 Task: Check the sale-to-list ratio of community pool in the last 5 years.
Action: Mouse moved to (1063, 243)
Screenshot: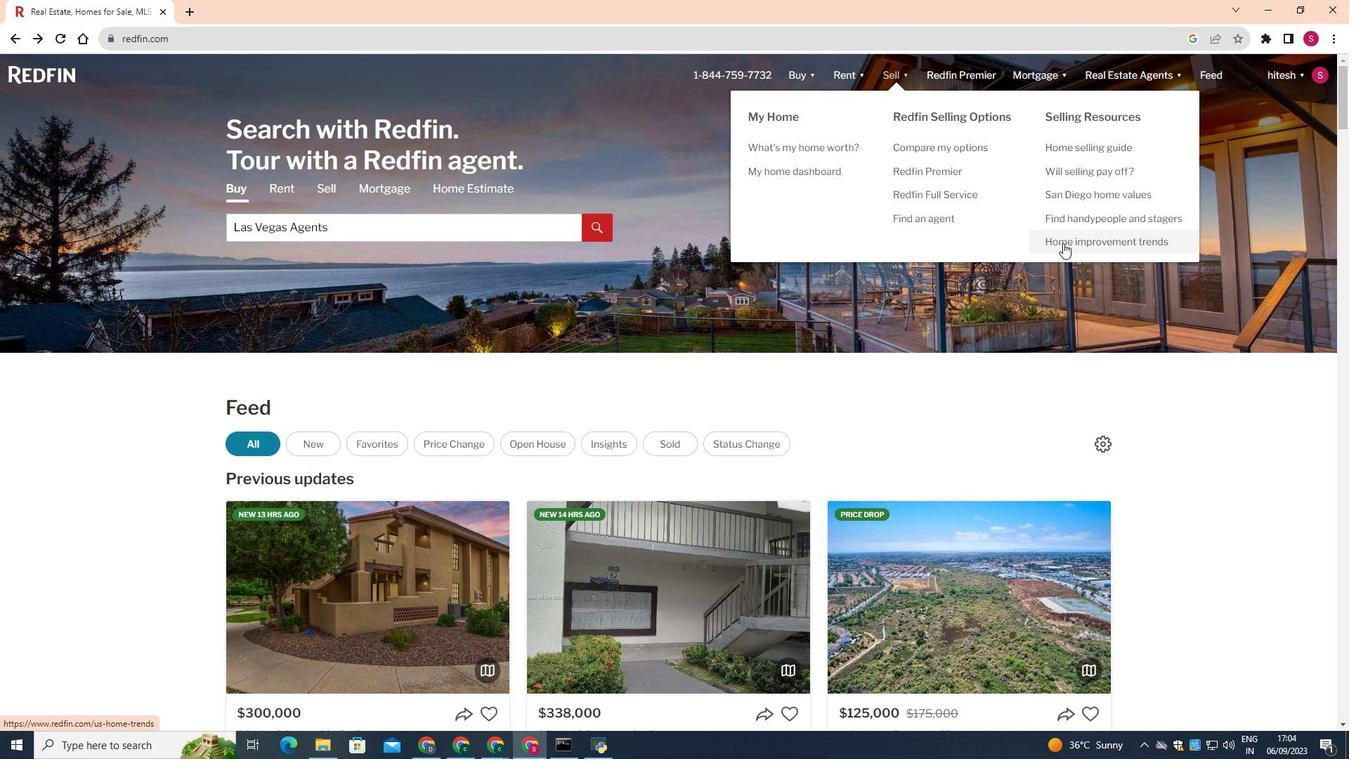 
Action: Mouse pressed left at (1063, 243)
Screenshot: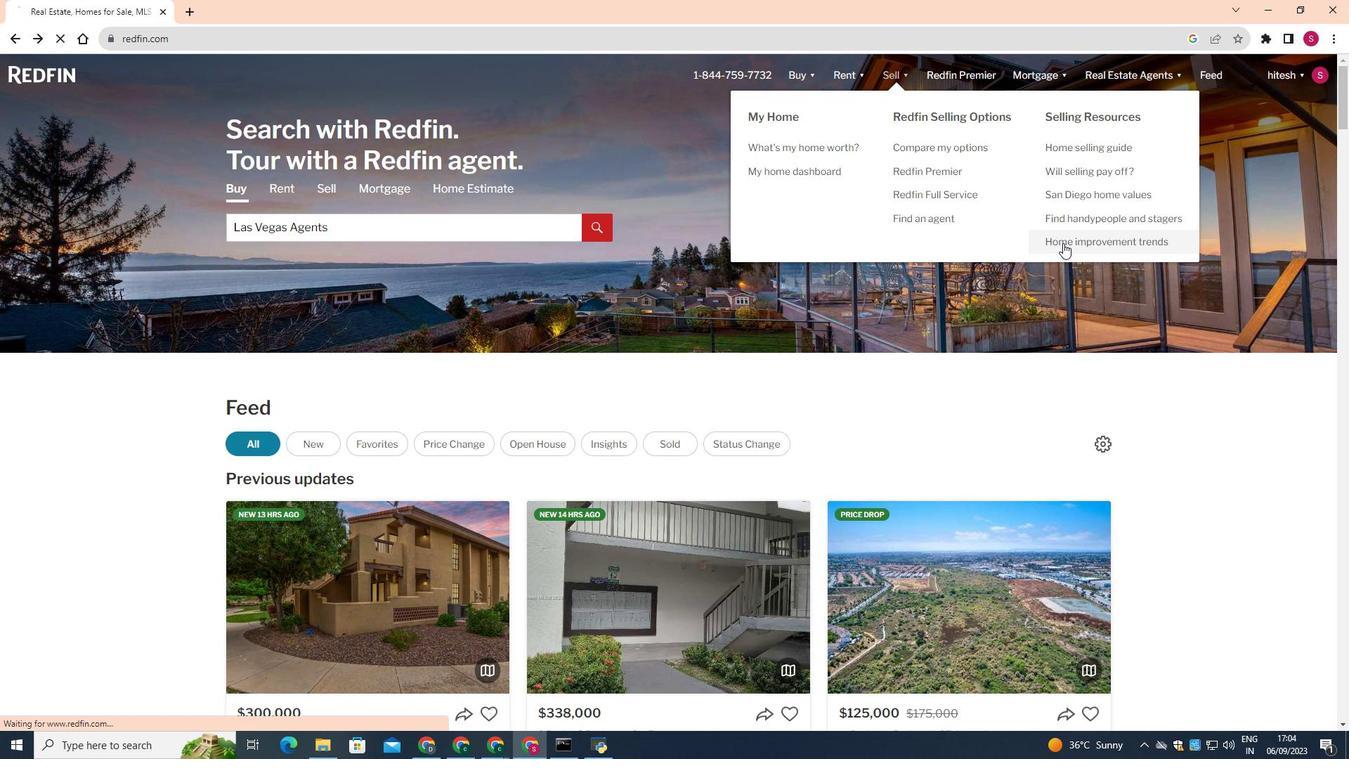 
Action: Mouse moved to (465, 580)
Screenshot: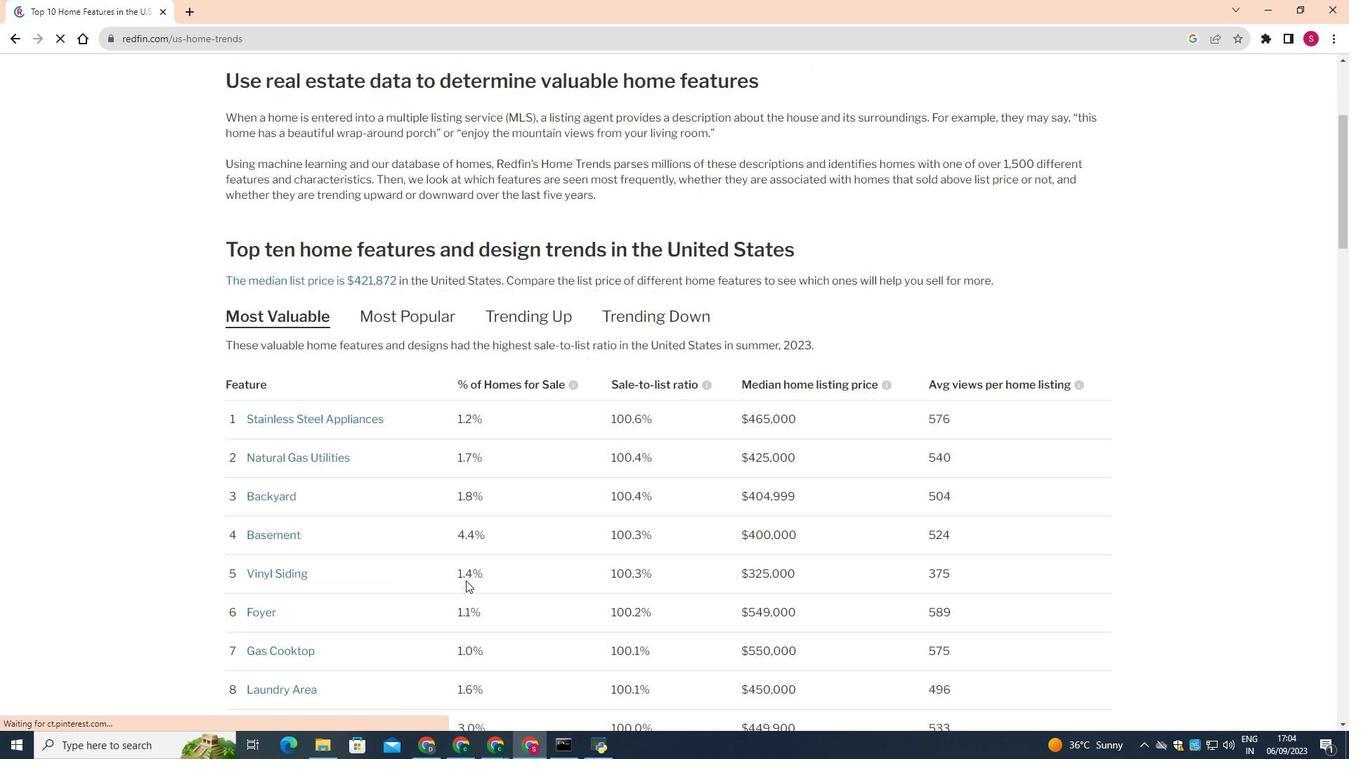 
Action: Mouse scrolled (465, 579) with delta (0, 0)
Screenshot: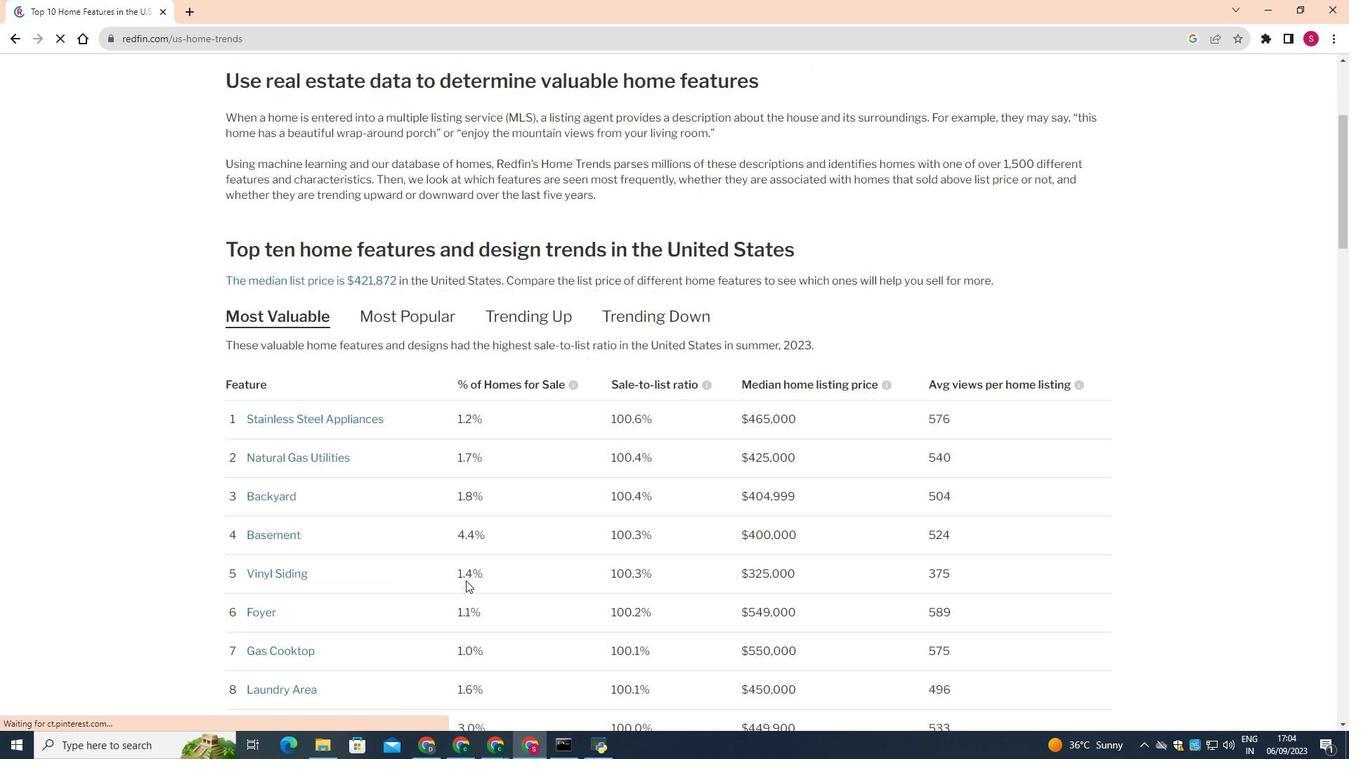 
Action: Mouse scrolled (465, 579) with delta (0, 0)
Screenshot: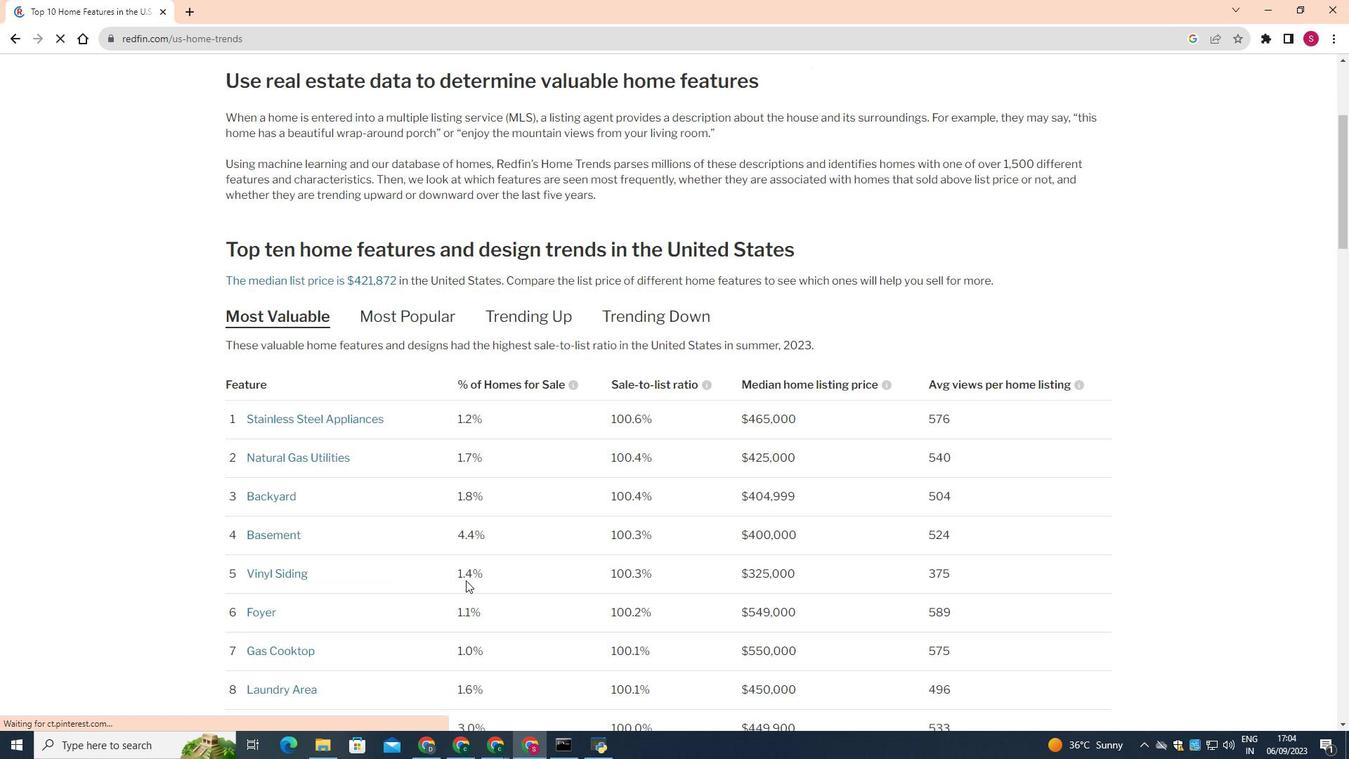 
Action: Mouse scrolled (465, 579) with delta (0, 0)
Screenshot: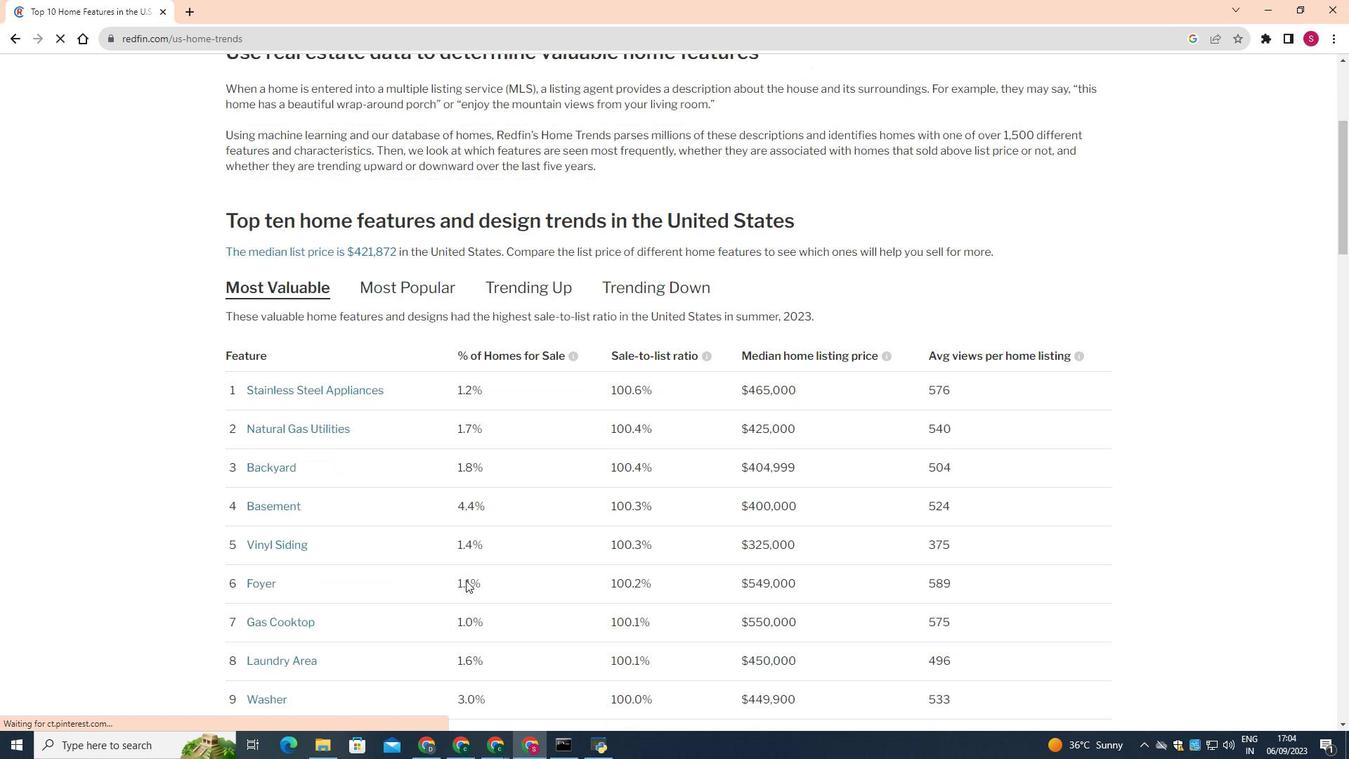 
Action: Mouse scrolled (465, 579) with delta (0, 0)
Screenshot: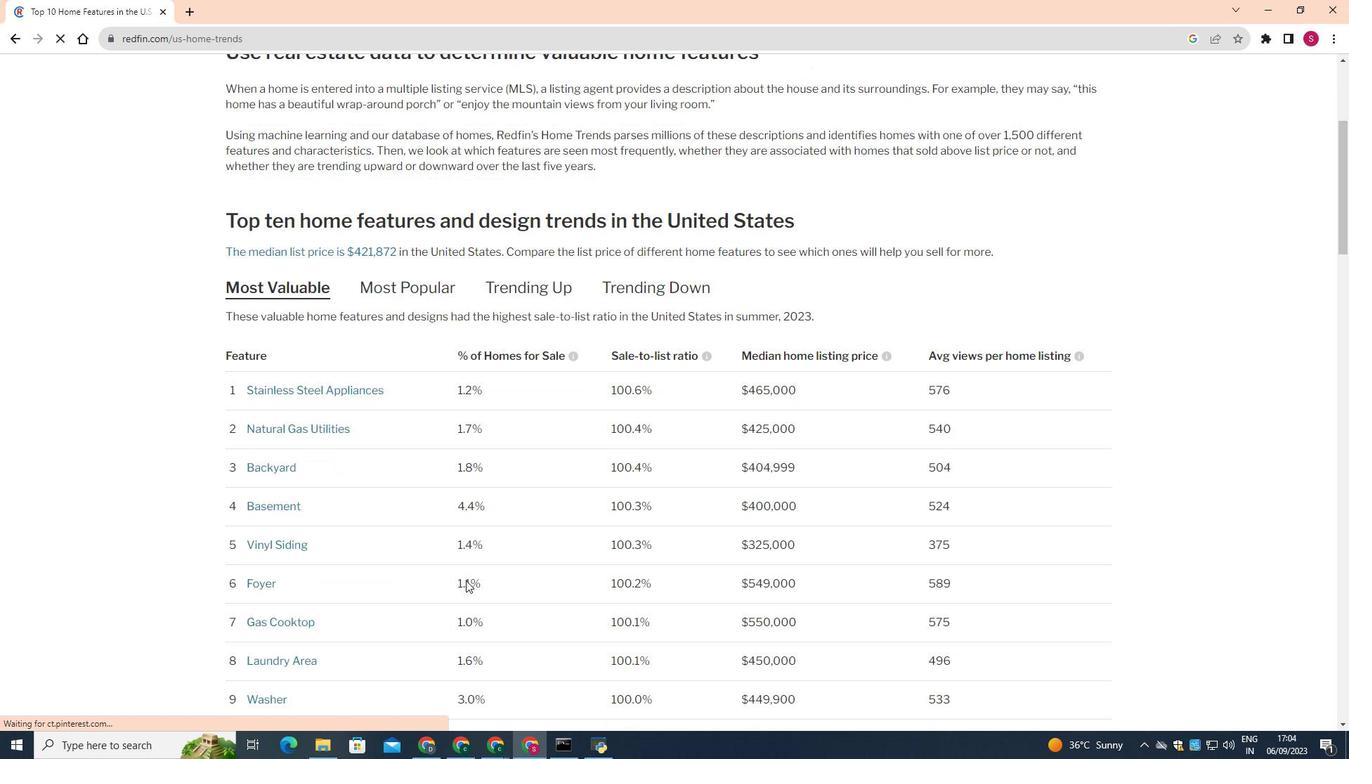 
Action: Mouse scrolled (465, 579) with delta (0, 0)
Screenshot: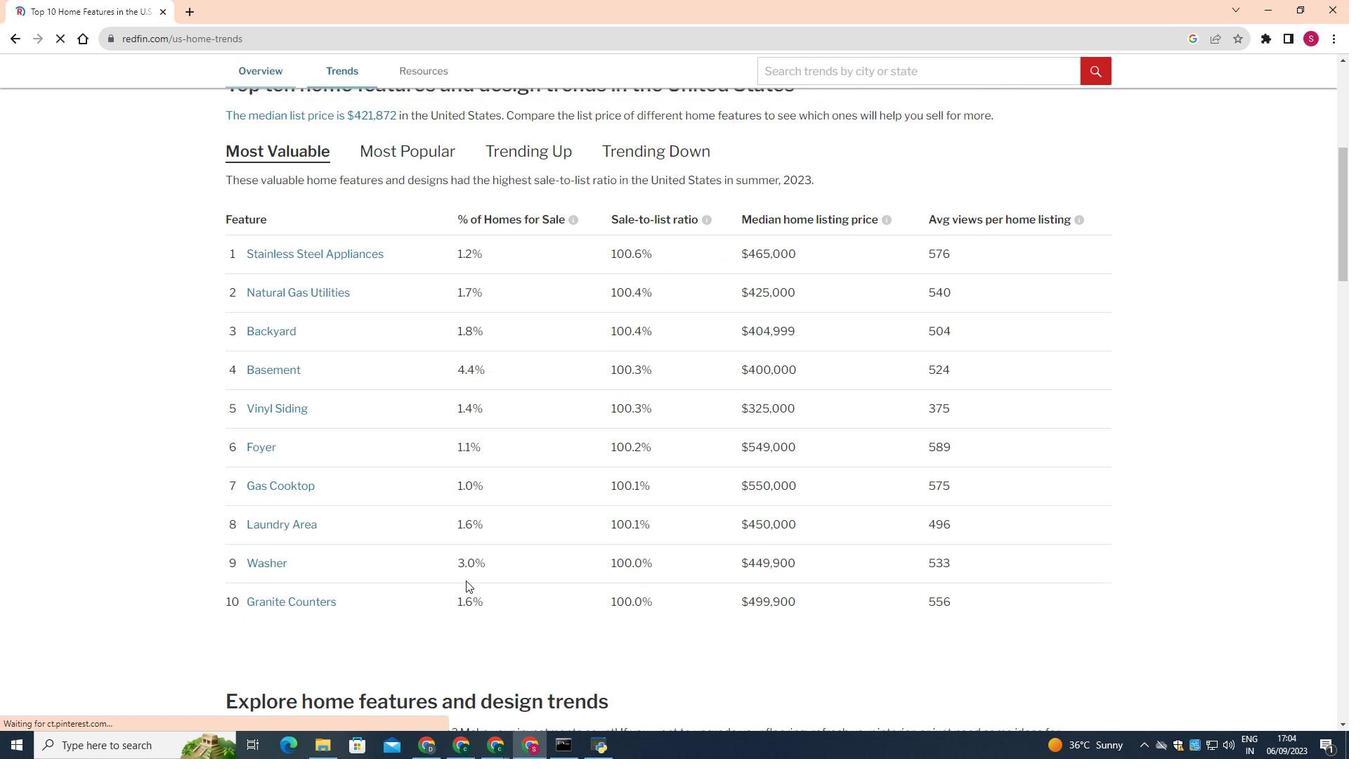 
Action: Mouse scrolled (465, 579) with delta (0, 0)
Screenshot: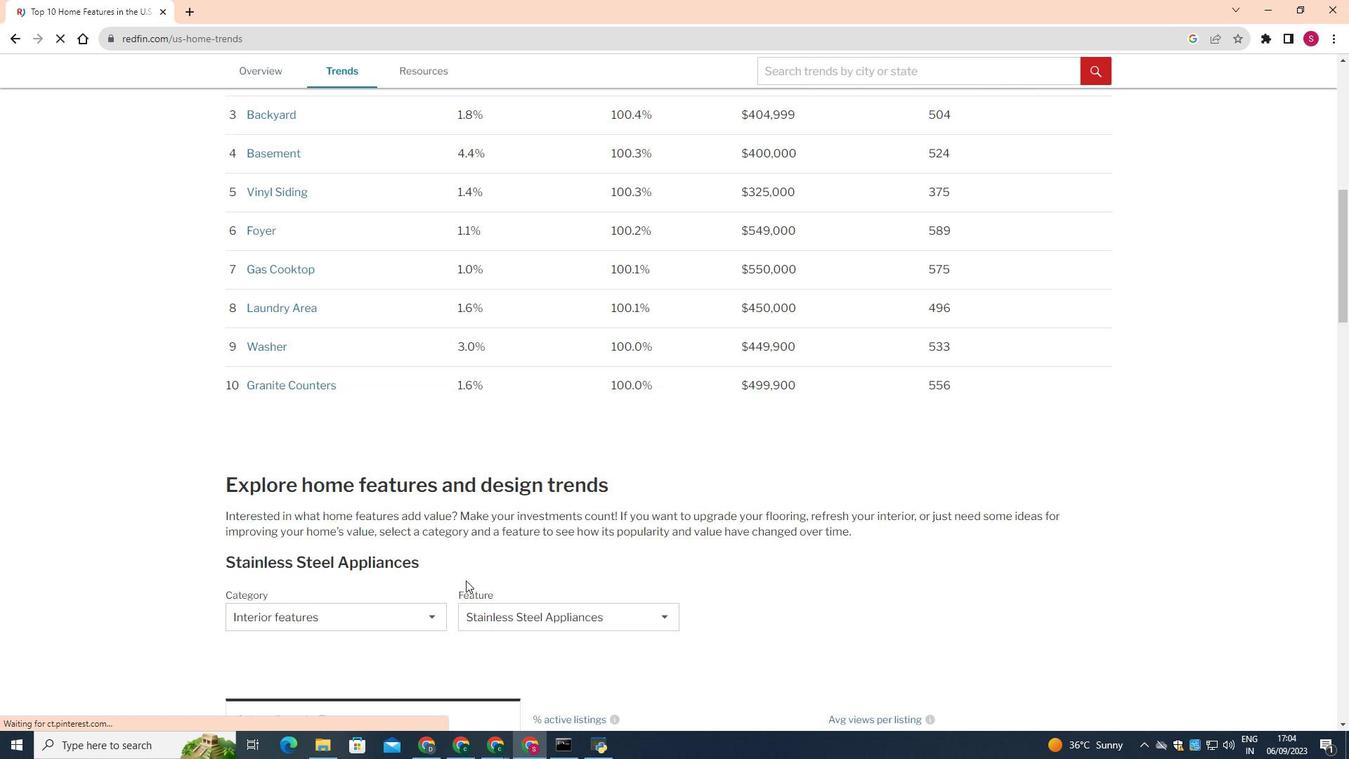 
Action: Mouse scrolled (465, 579) with delta (0, 0)
Screenshot: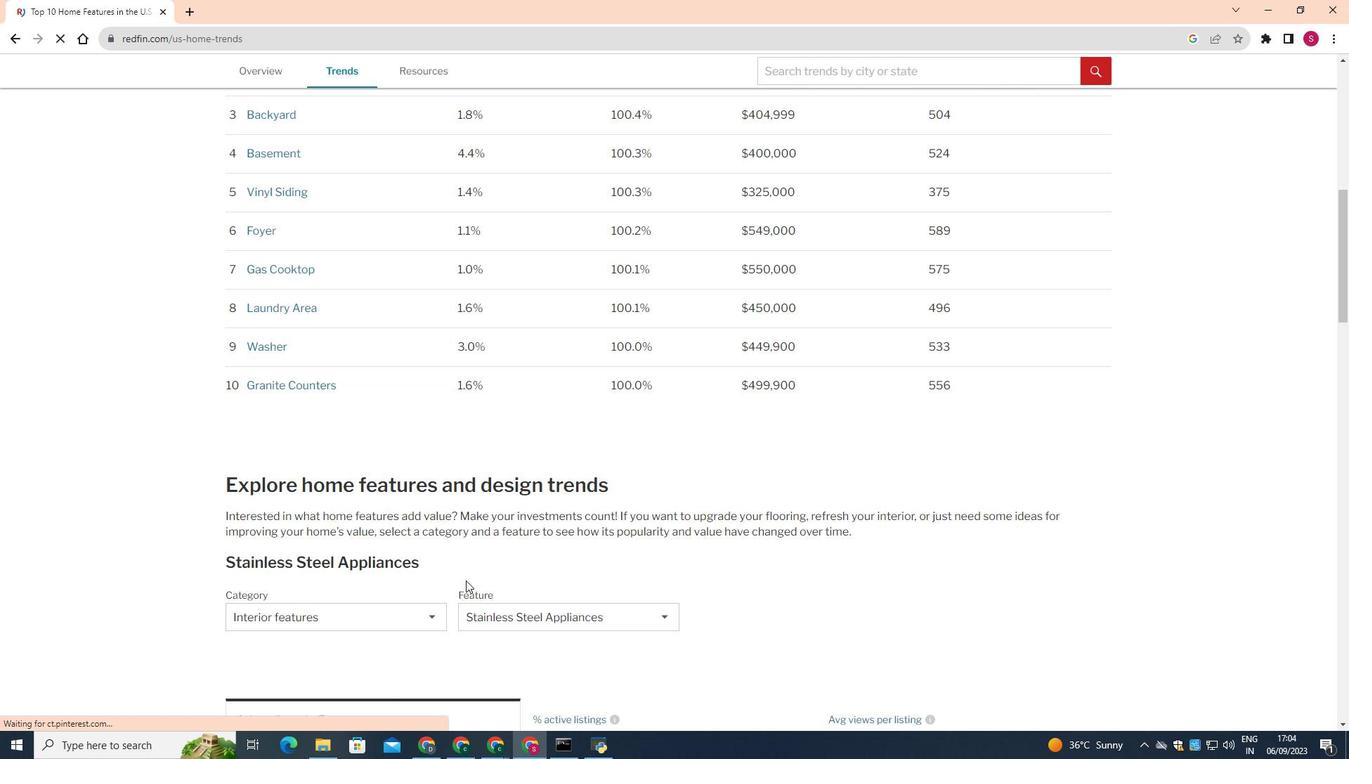 
Action: Mouse scrolled (465, 579) with delta (0, 0)
Screenshot: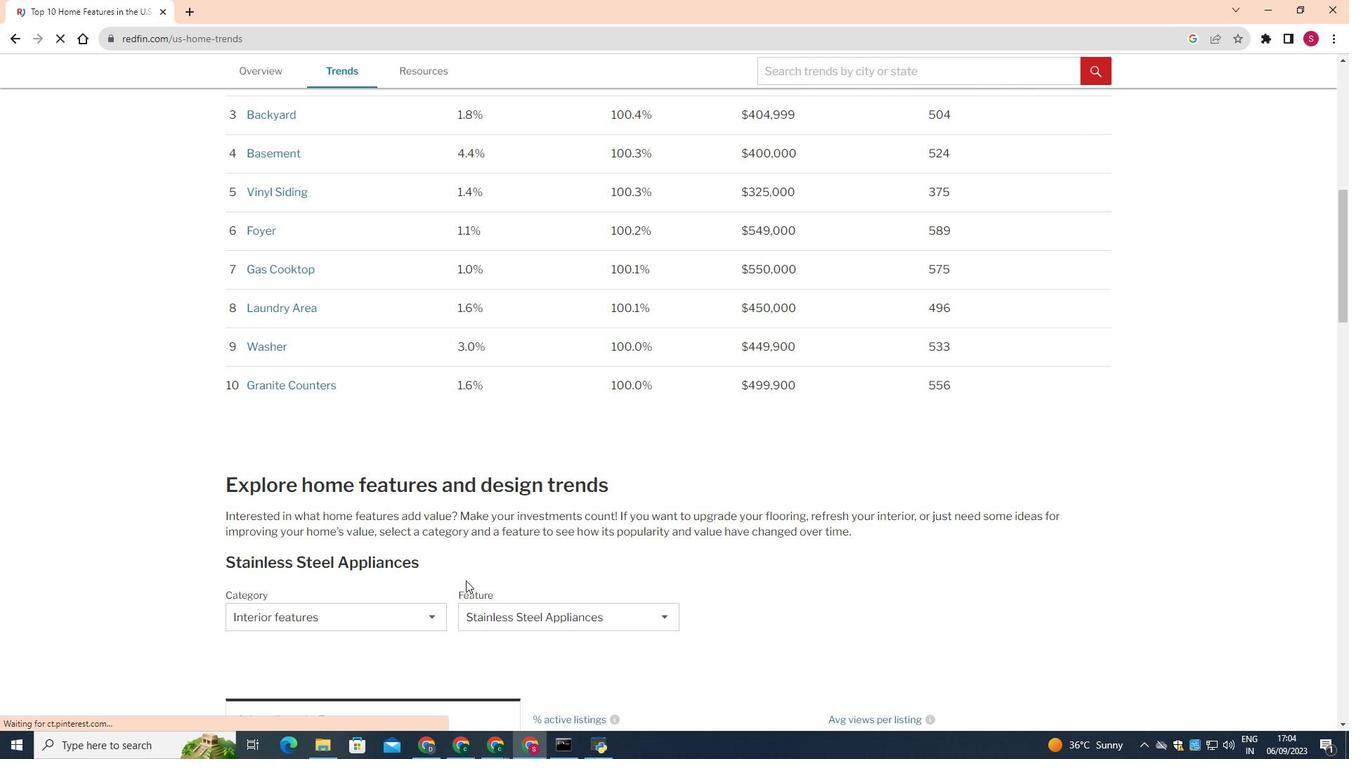 
Action: Mouse scrolled (465, 579) with delta (0, 0)
Screenshot: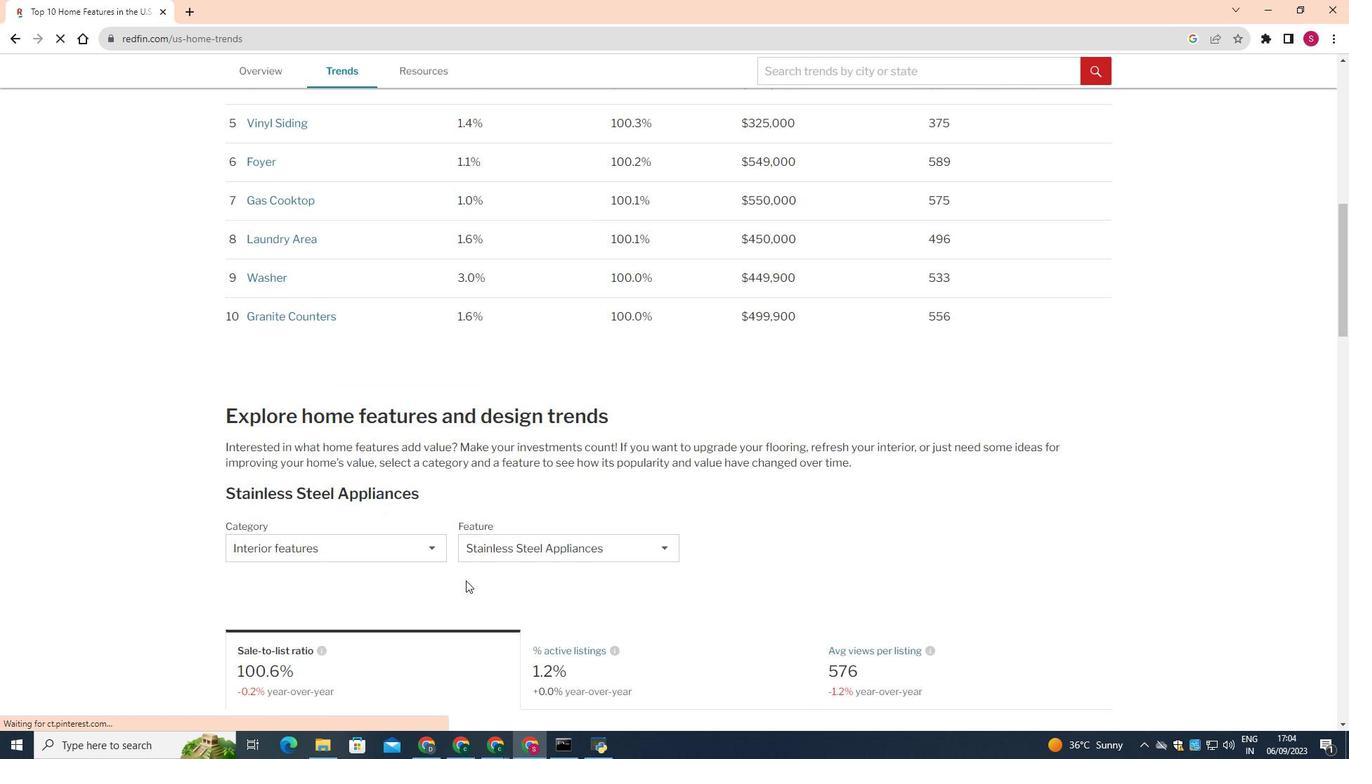 
Action: Mouse scrolled (465, 579) with delta (0, 0)
Screenshot: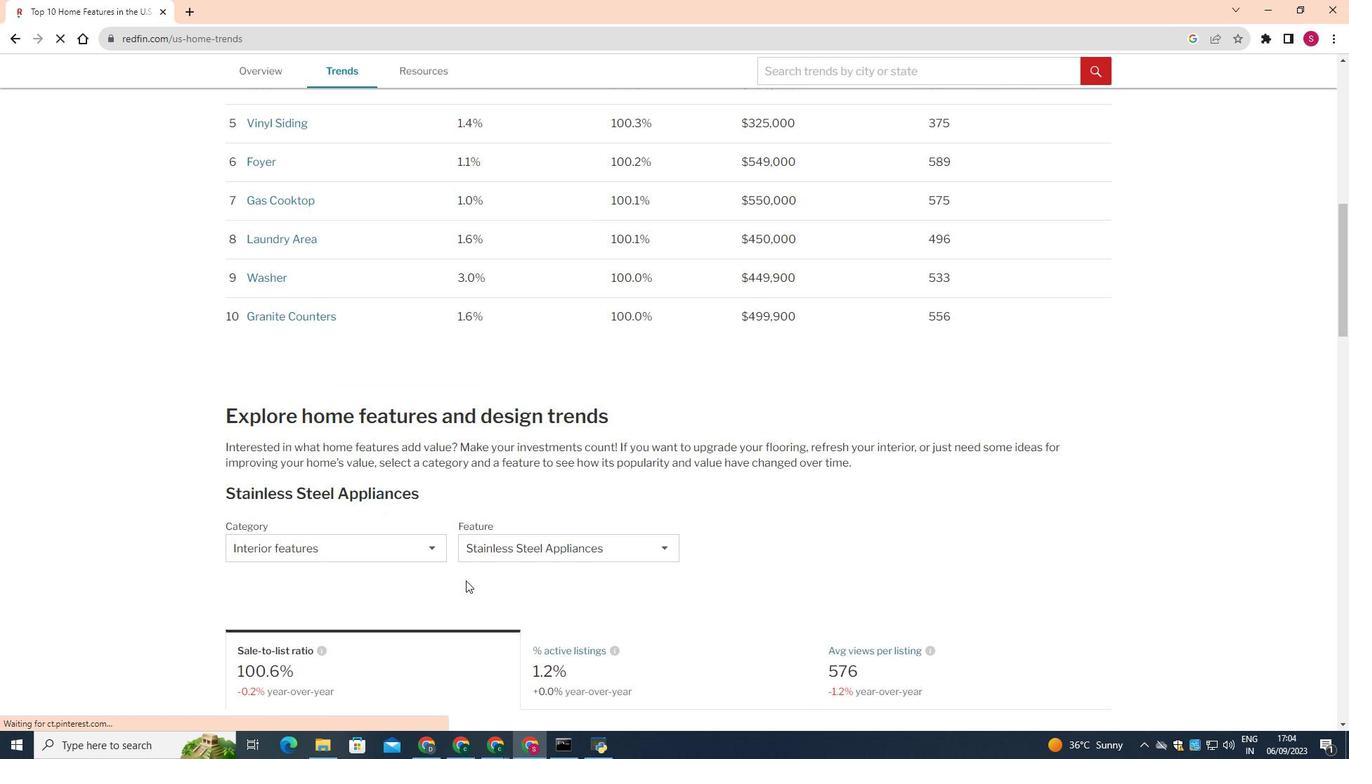 
Action: Mouse scrolled (465, 579) with delta (0, 0)
Screenshot: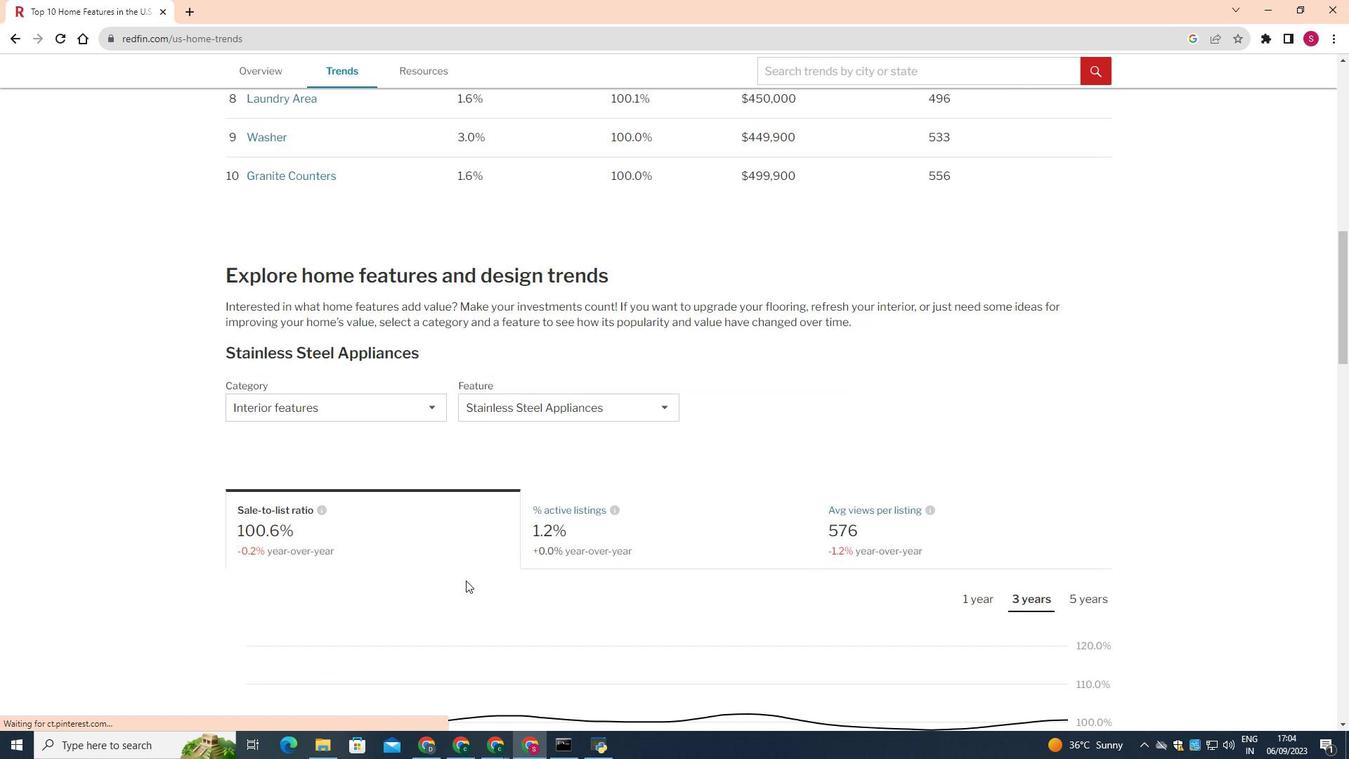 
Action: Mouse scrolled (465, 579) with delta (0, 0)
Screenshot: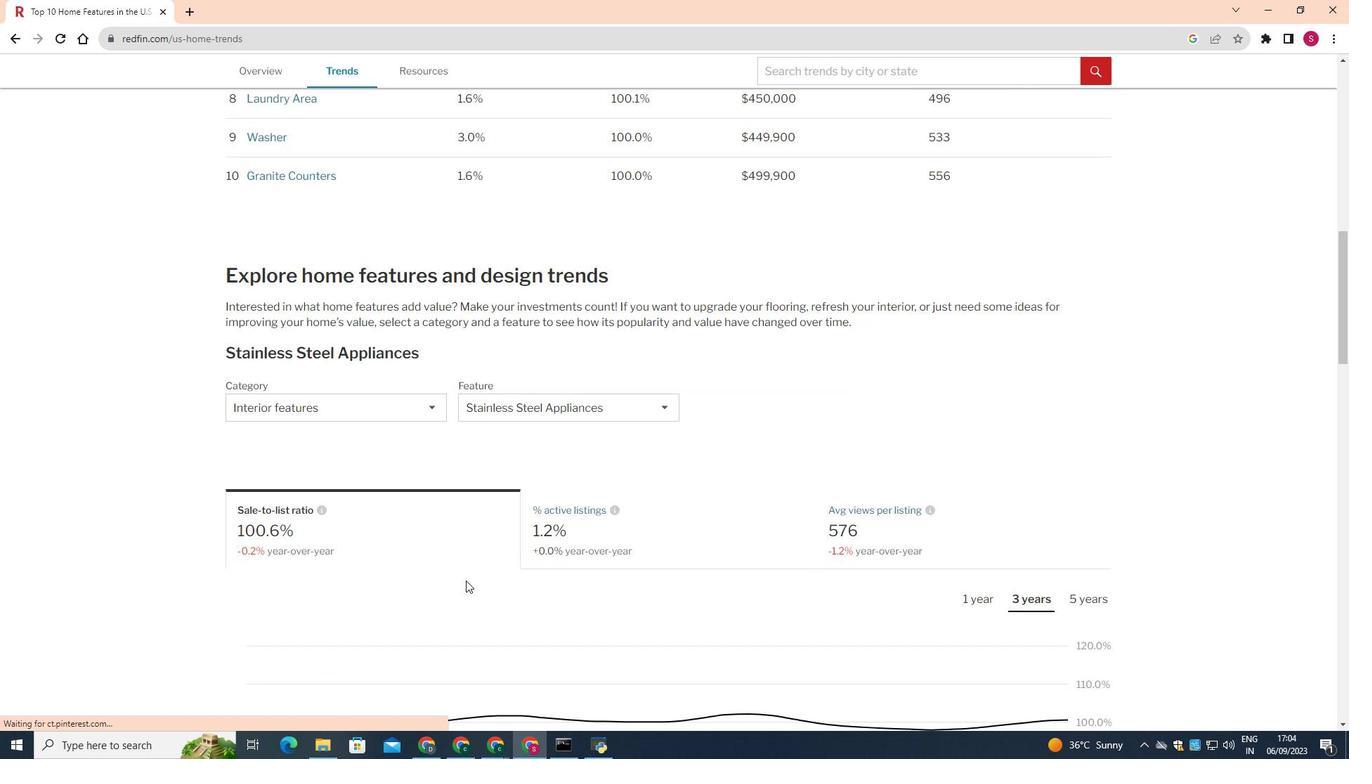 
Action: Mouse moved to (359, 402)
Screenshot: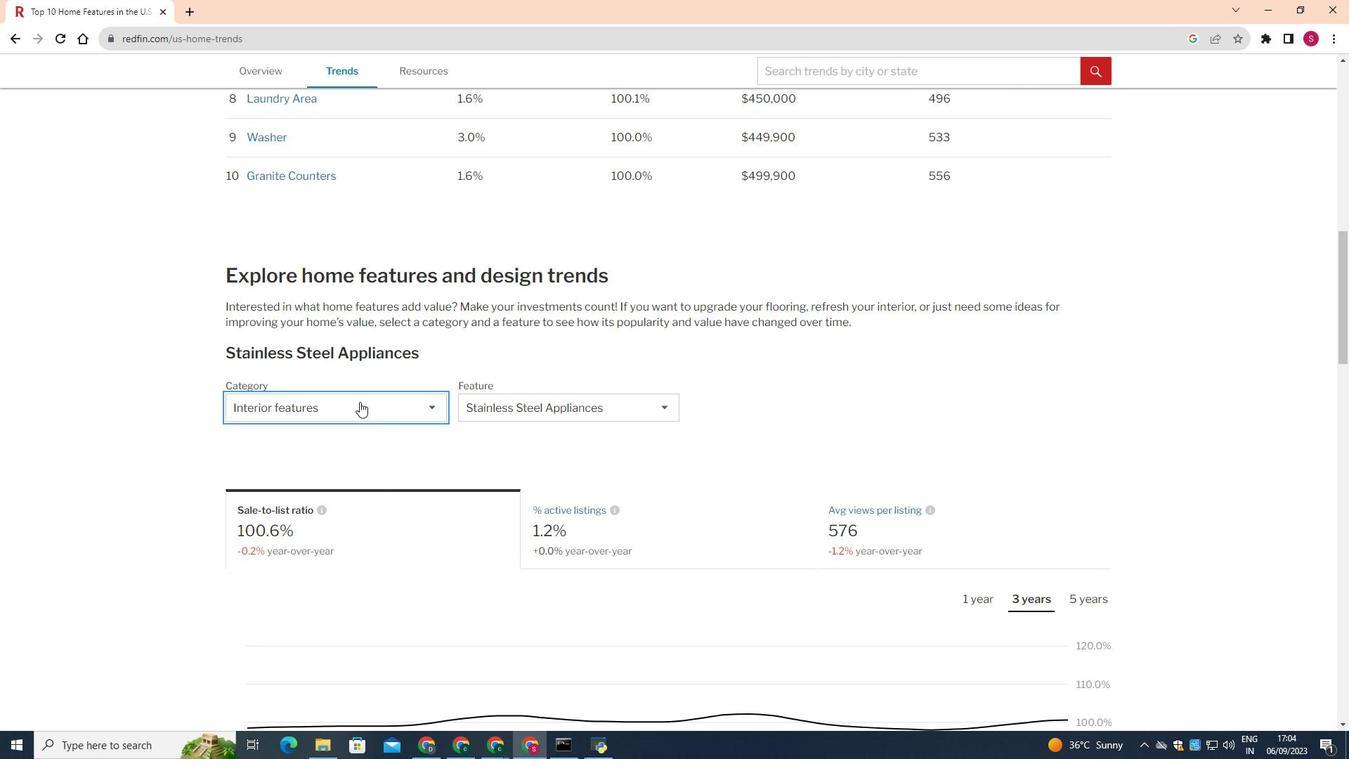 
Action: Mouse pressed left at (359, 402)
Screenshot: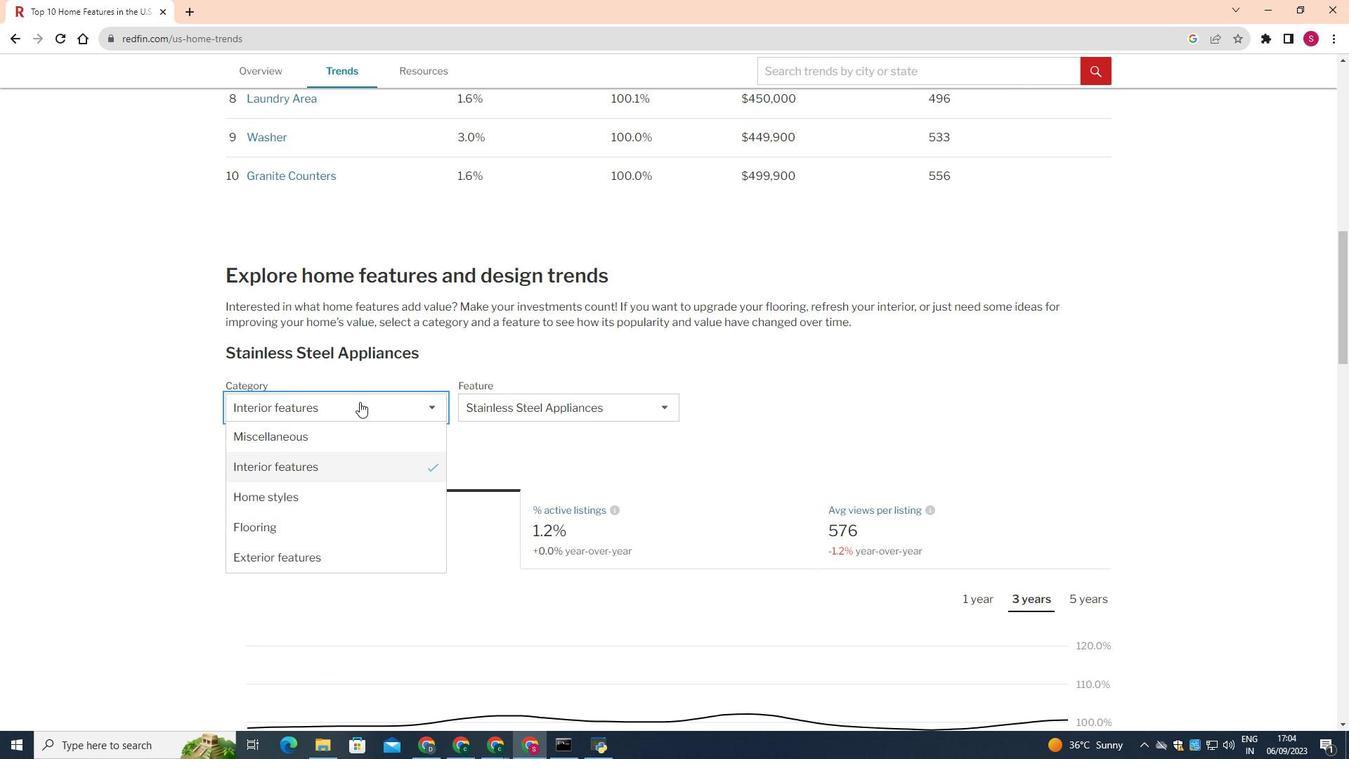 
Action: Mouse moved to (347, 430)
Screenshot: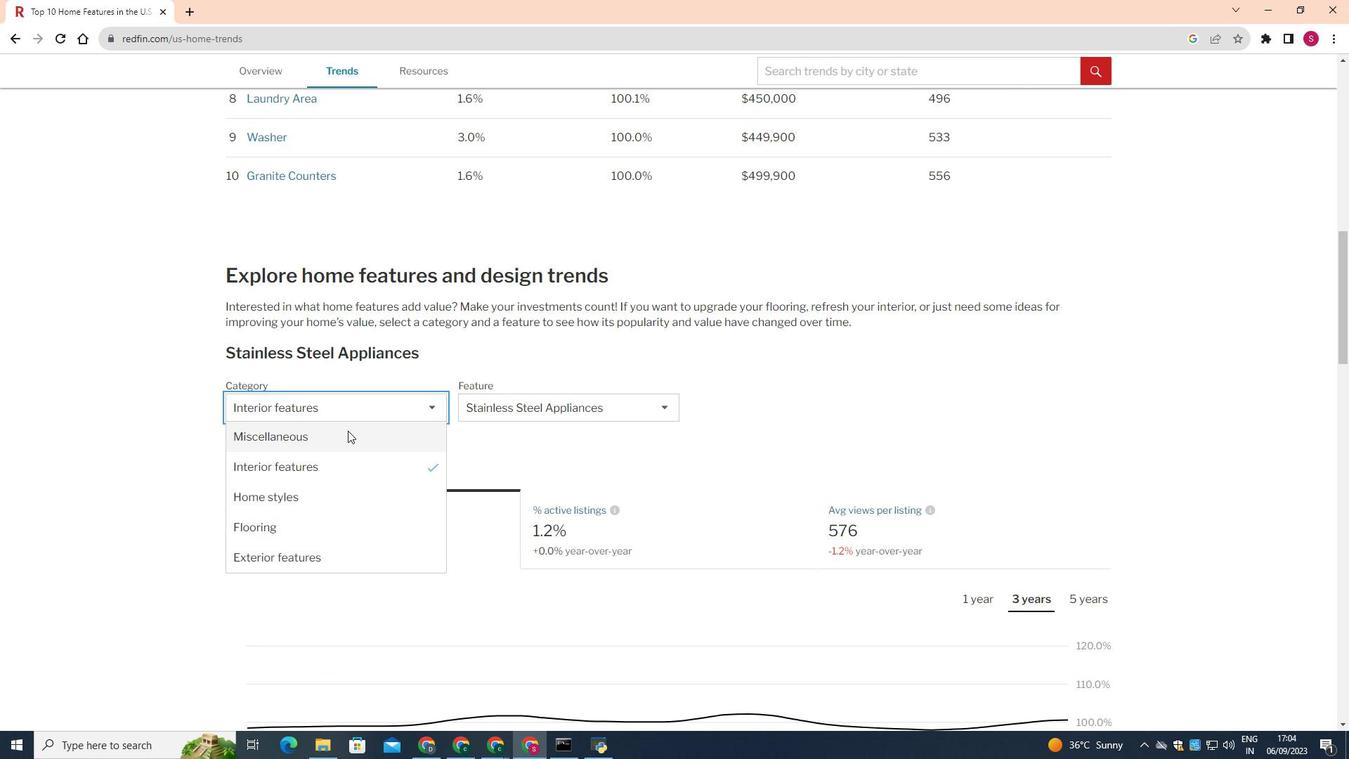 
Action: Mouse pressed left at (347, 430)
Screenshot: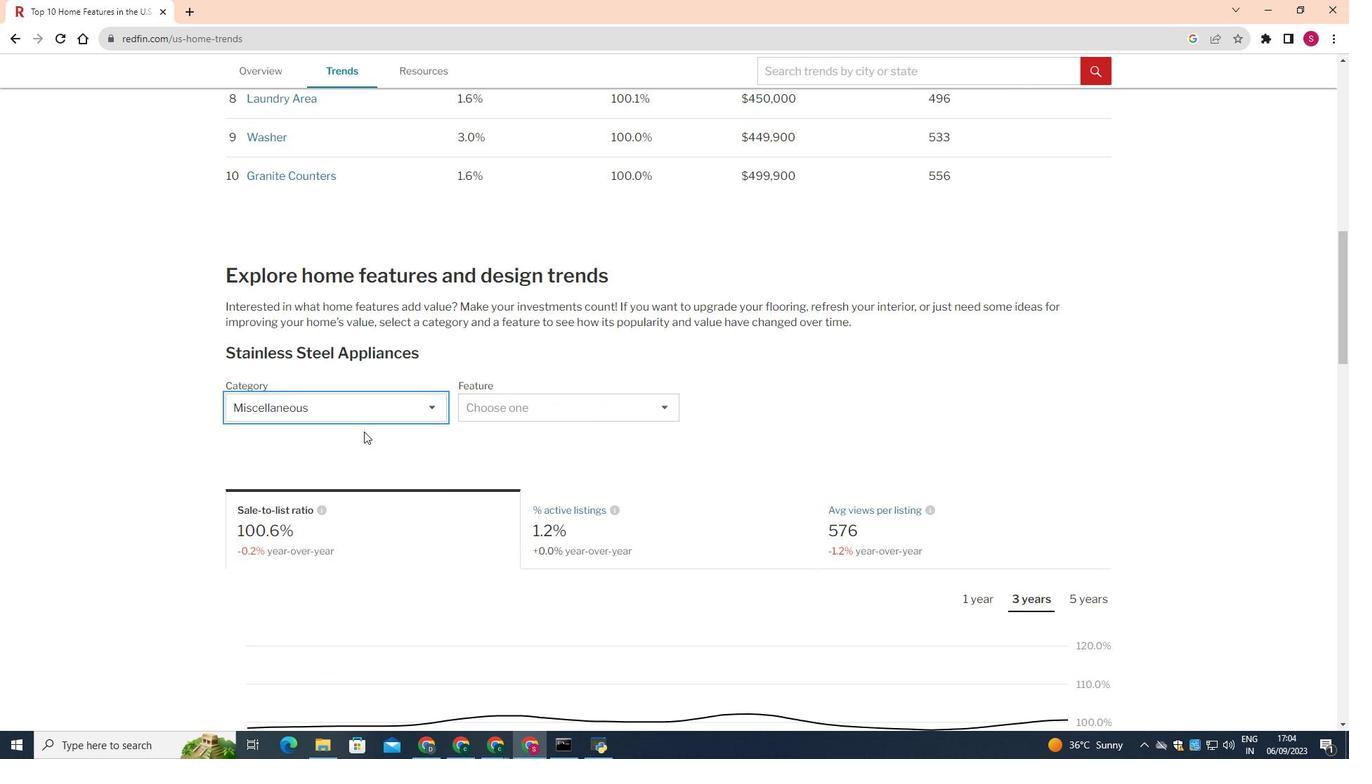 
Action: Mouse moved to (509, 411)
Screenshot: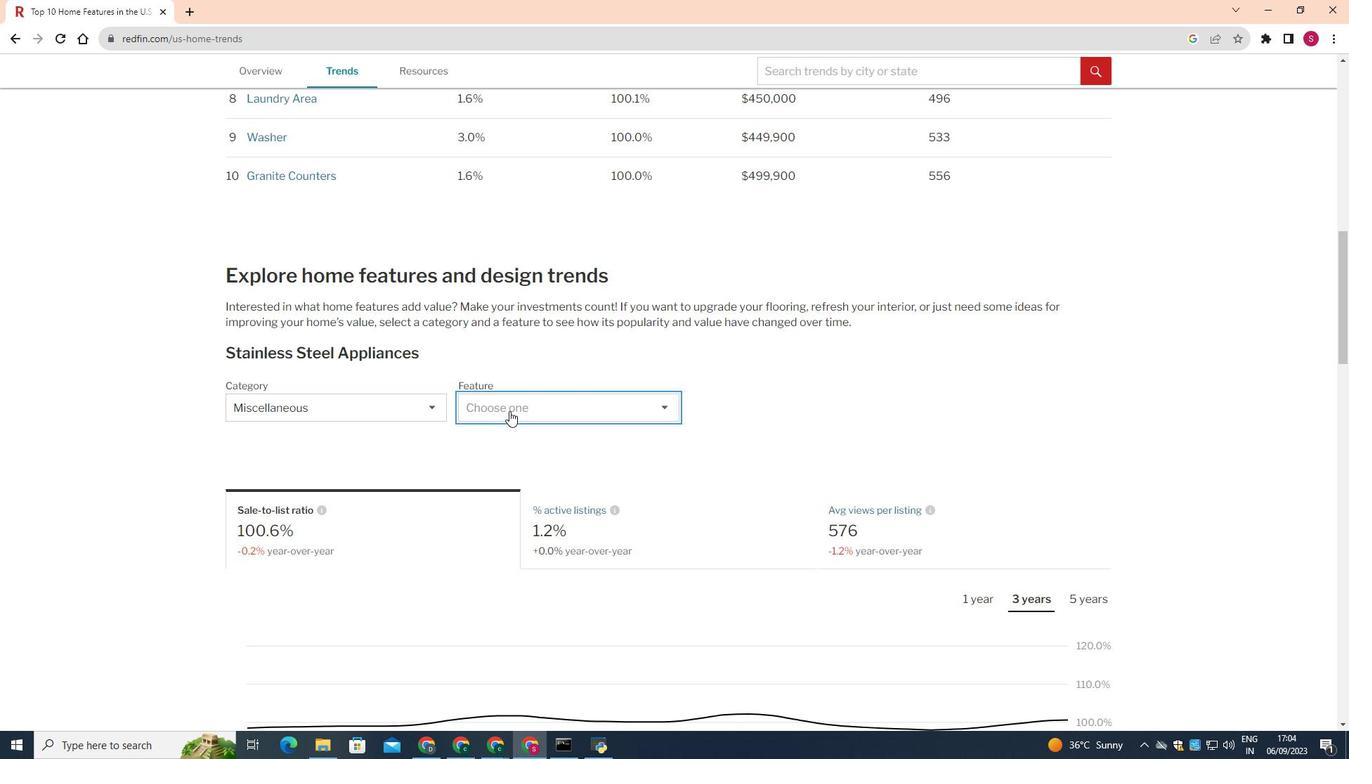 
Action: Mouse pressed left at (509, 411)
Screenshot: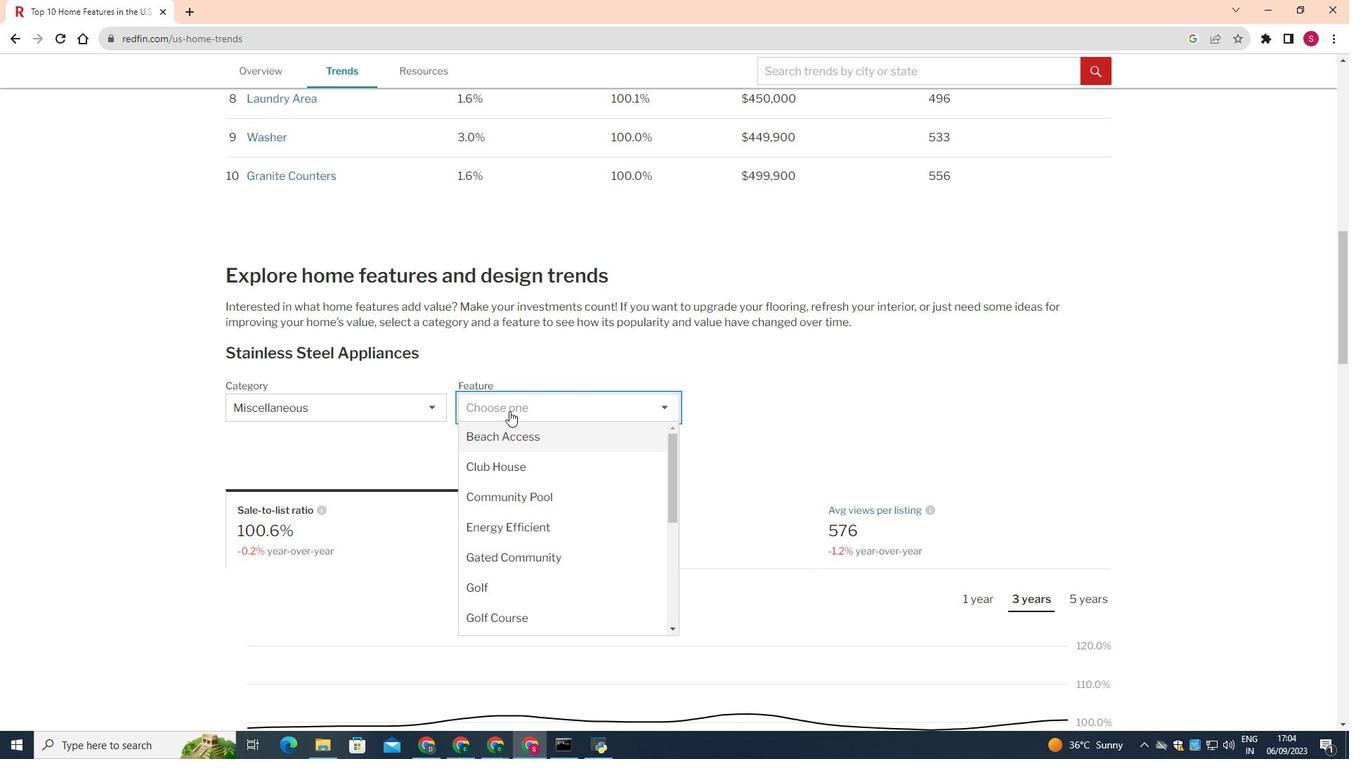 
Action: Mouse moved to (499, 492)
Screenshot: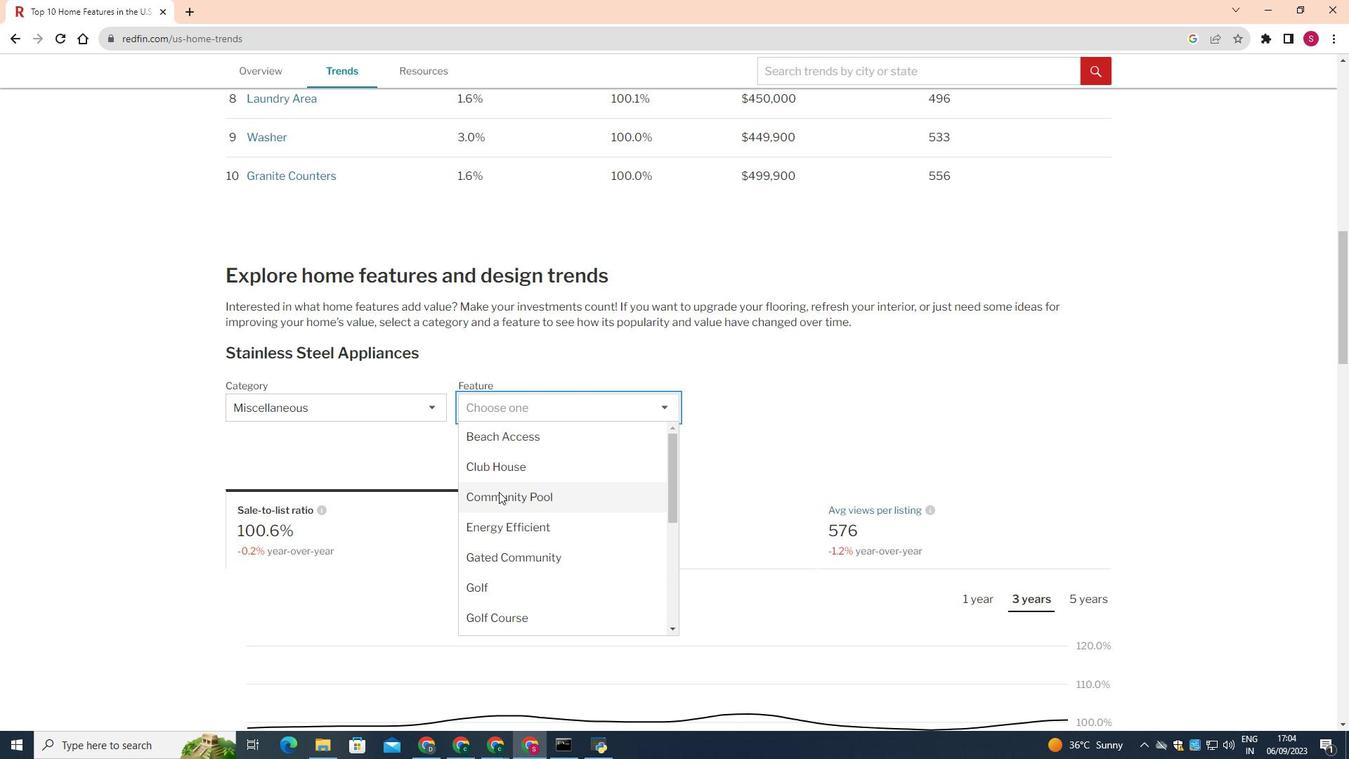 
Action: Mouse pressed left at (499, 492)
Screenshot: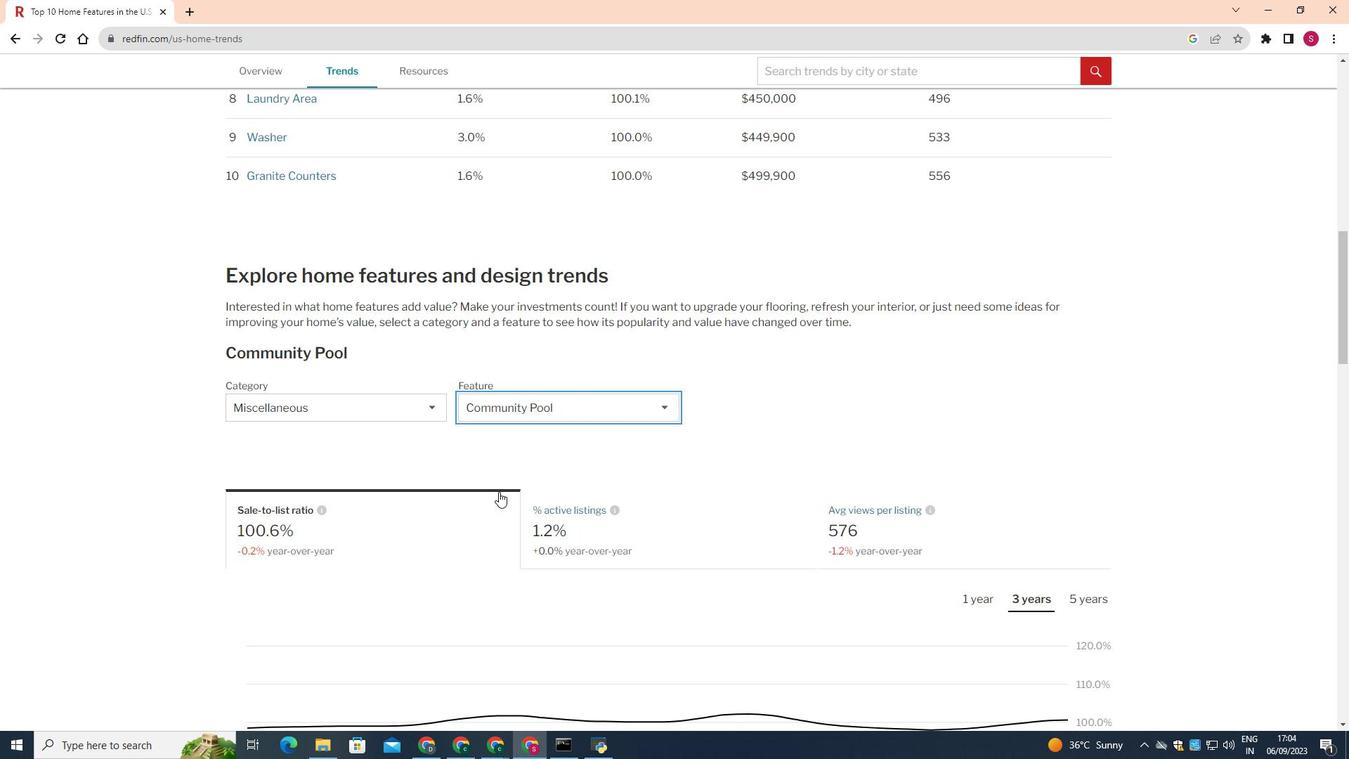
Action: Mouse moved to (1087, 601)
Screenshot: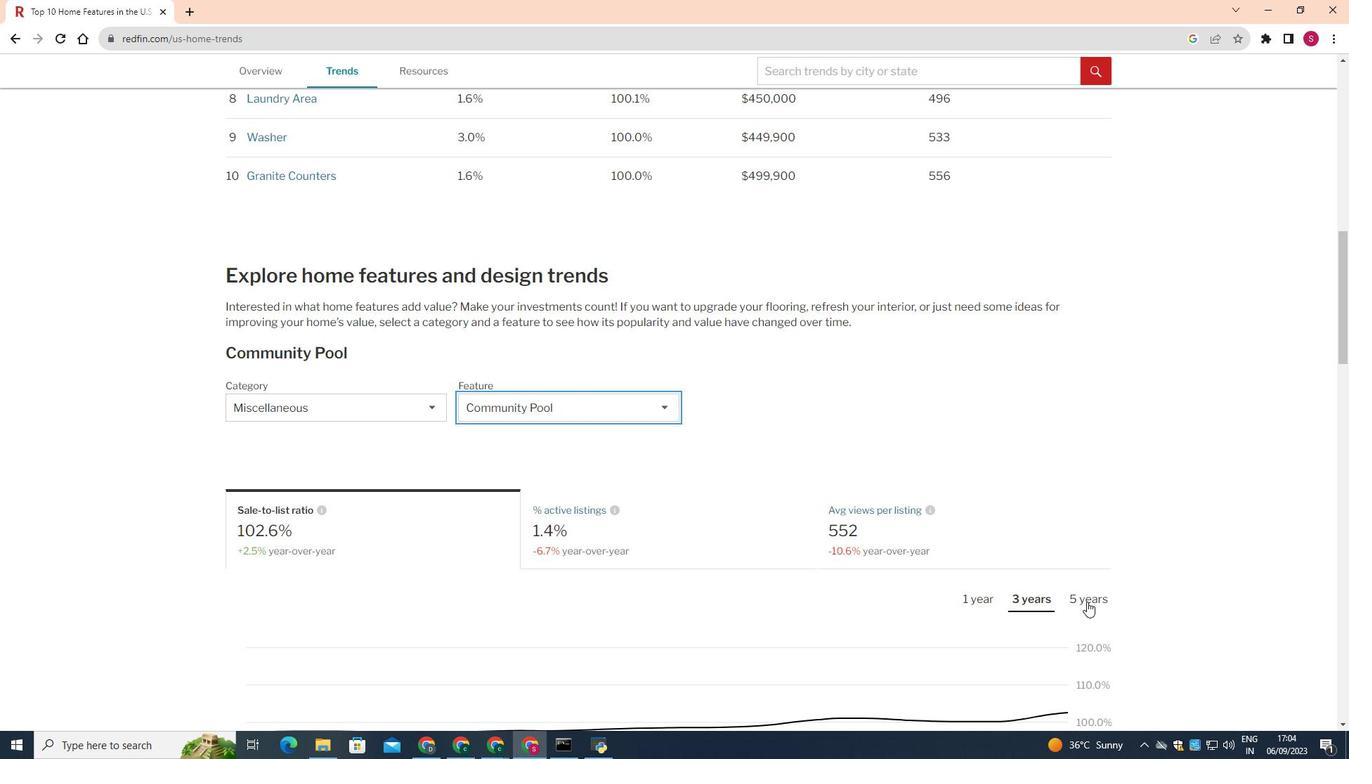 
Action: Mouse pressed left at (1087, 601)
Screenshot: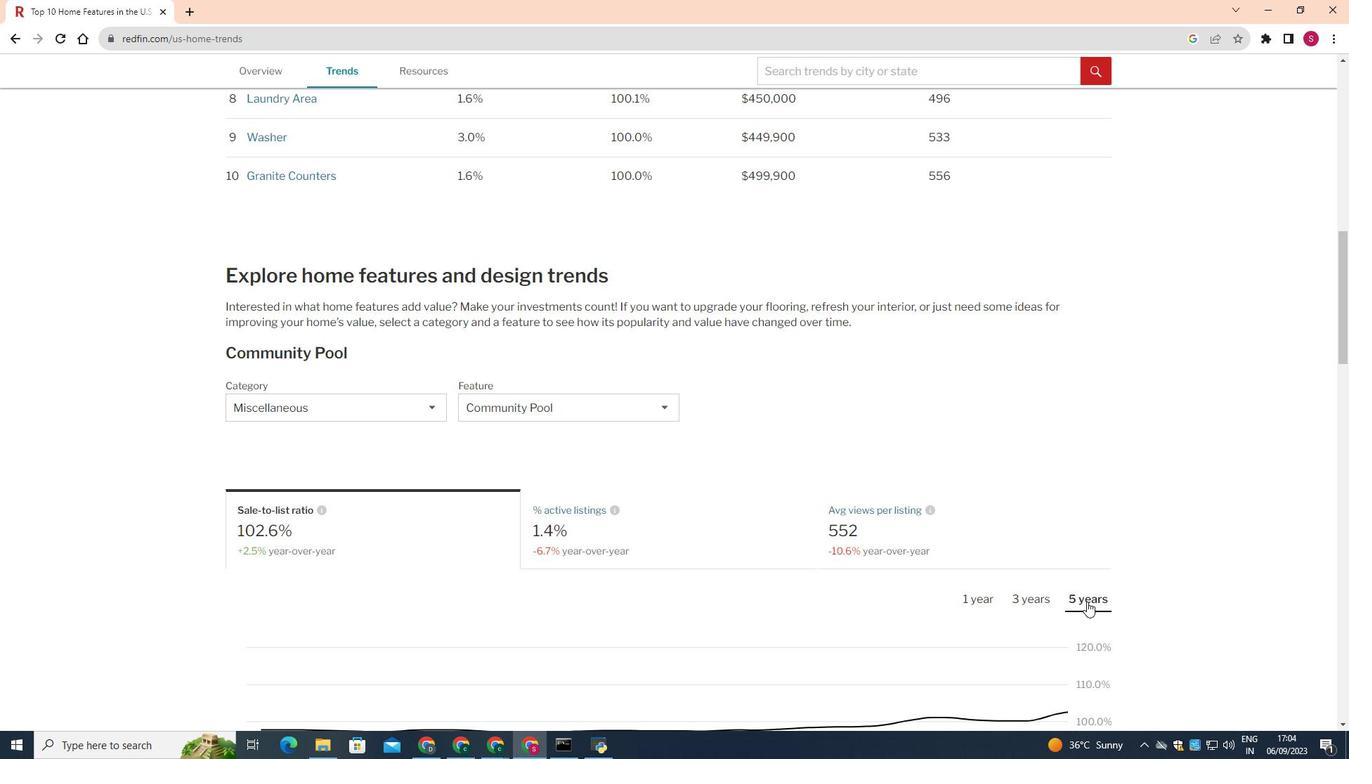 
Action: Mouse moved to (844, 620)
Screenshot: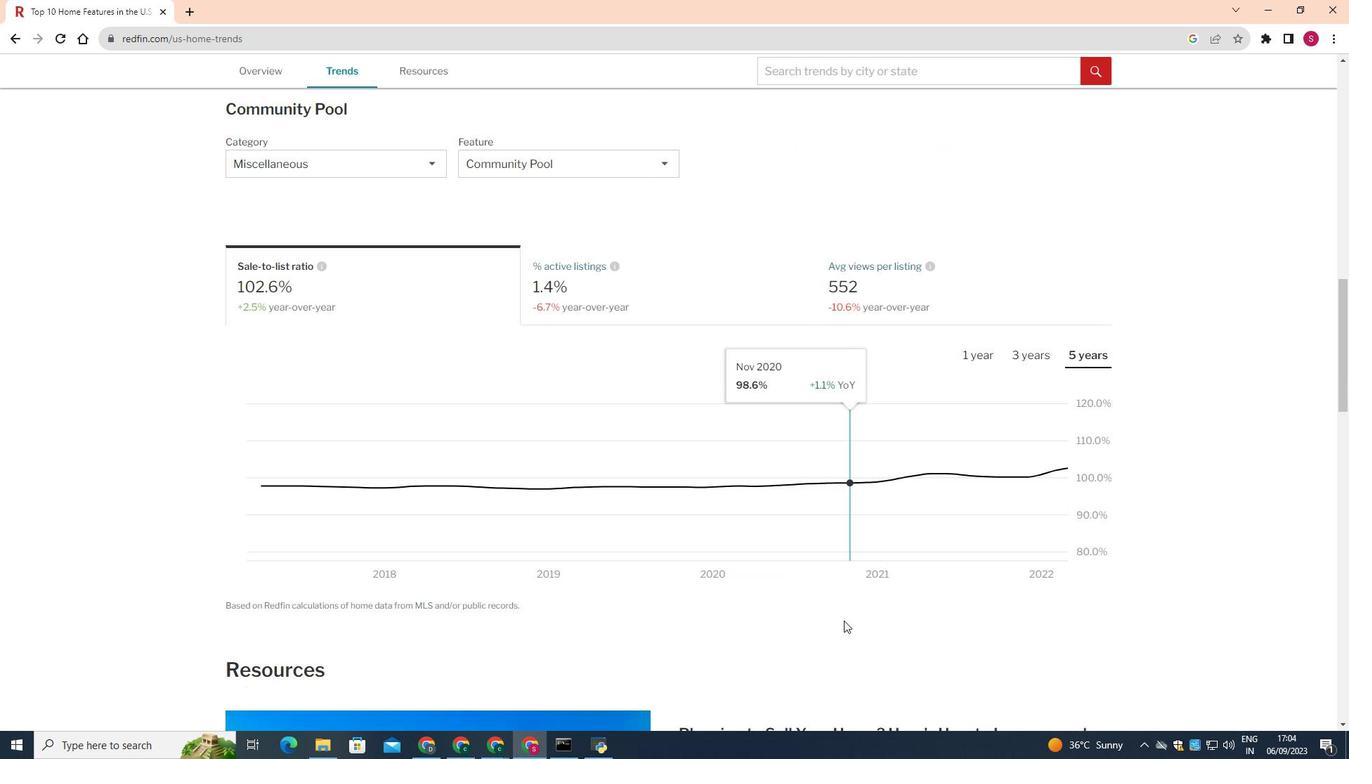 
Action: Mouse scrolled (844, 619) with delta (0, 0)
Screenshot: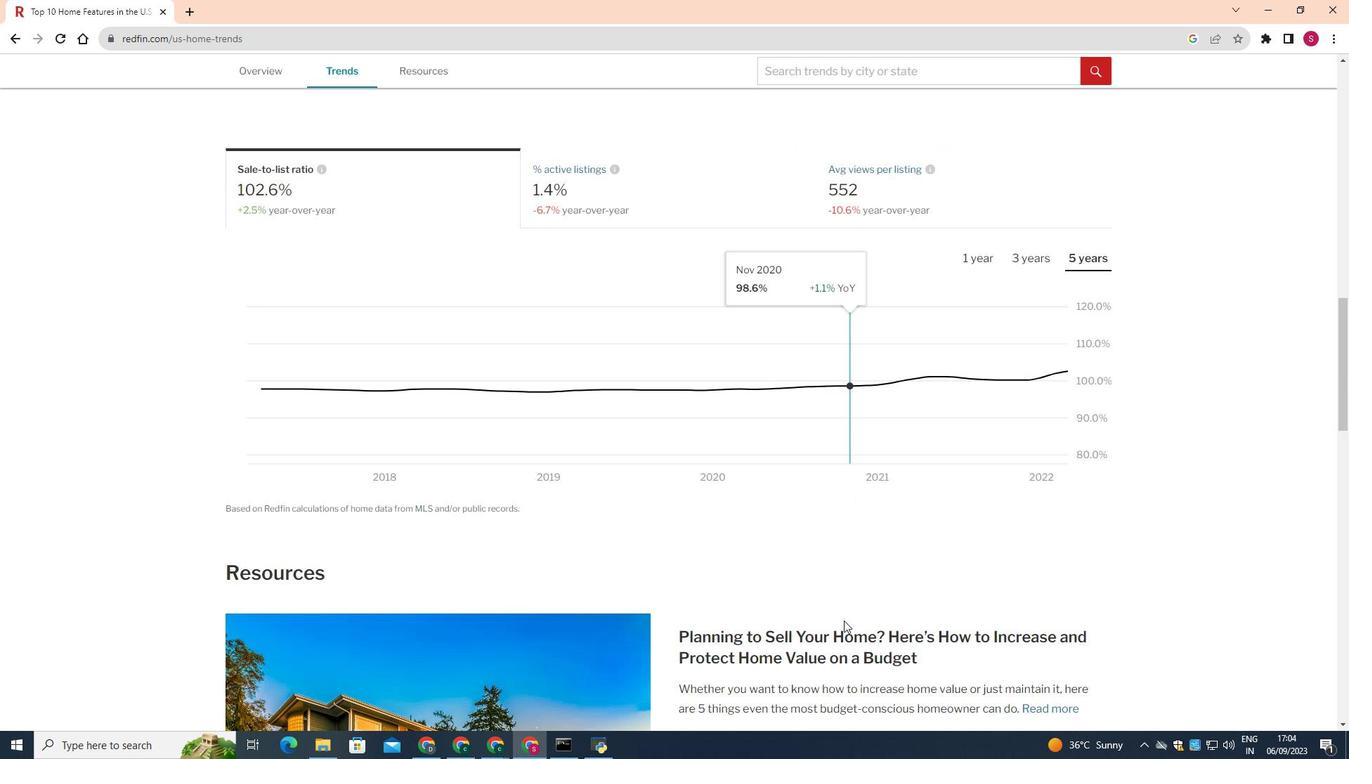 
Action: Mouse scrolled (844, 619) with delta (0, 0)
Screenshot: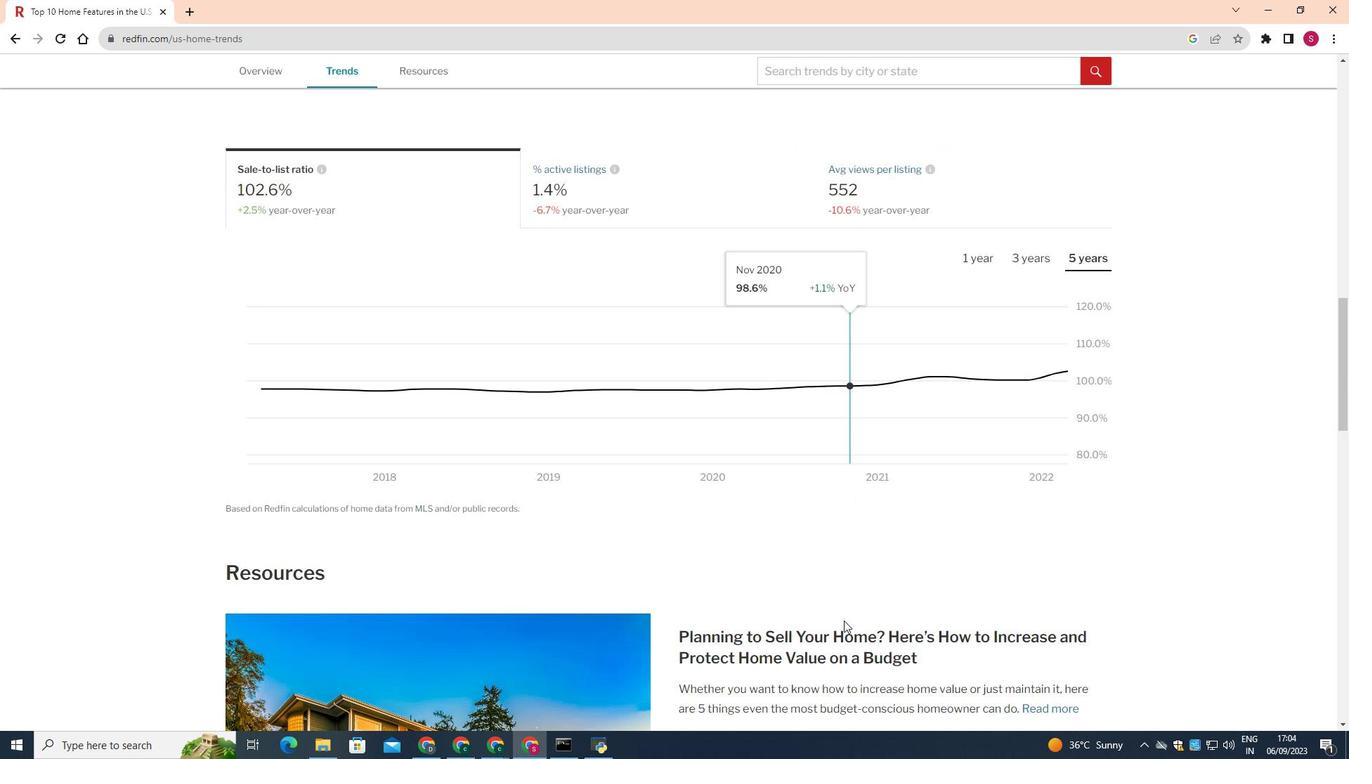 
Action: Mouse scrolled (844, 619) with delta (0, 0)
Screenshot: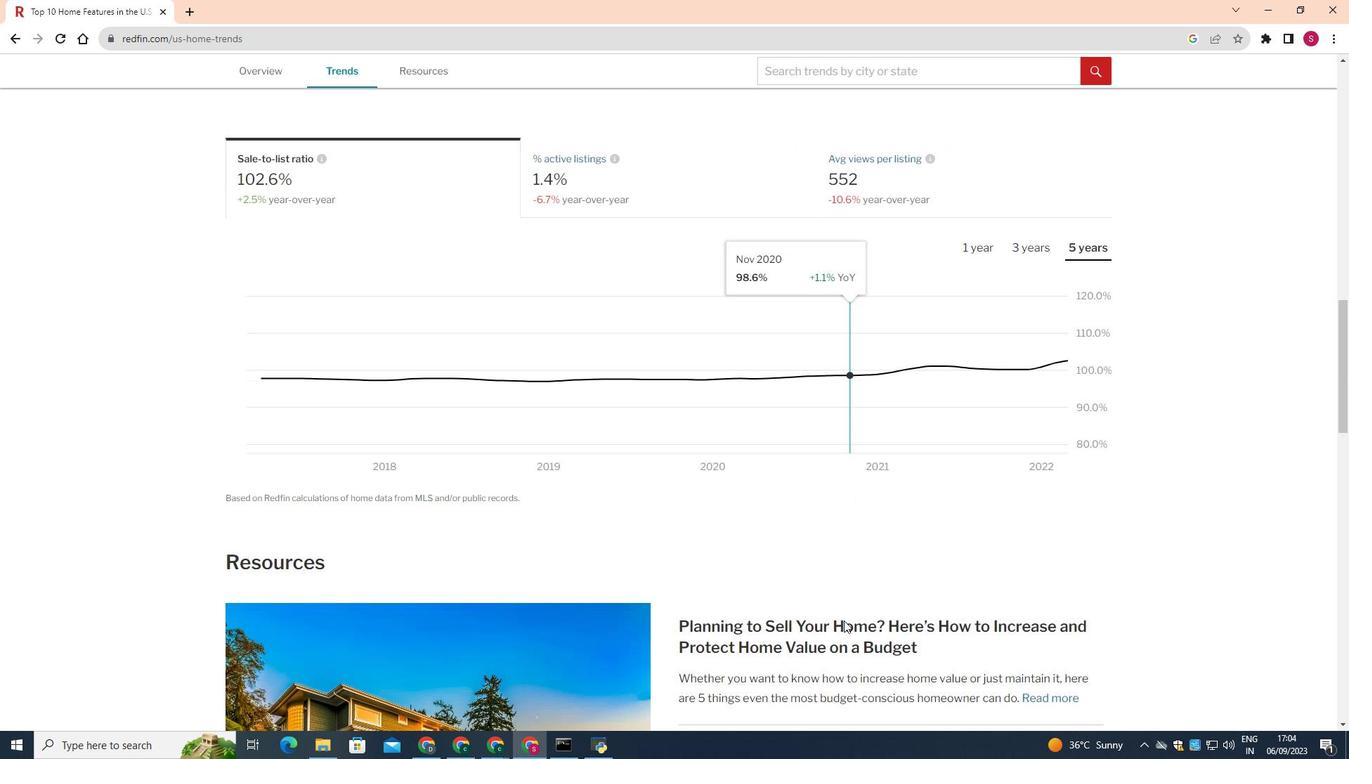 
Action: Mouse scrolled (844, 619) with delta (0, 0)
Screenshot: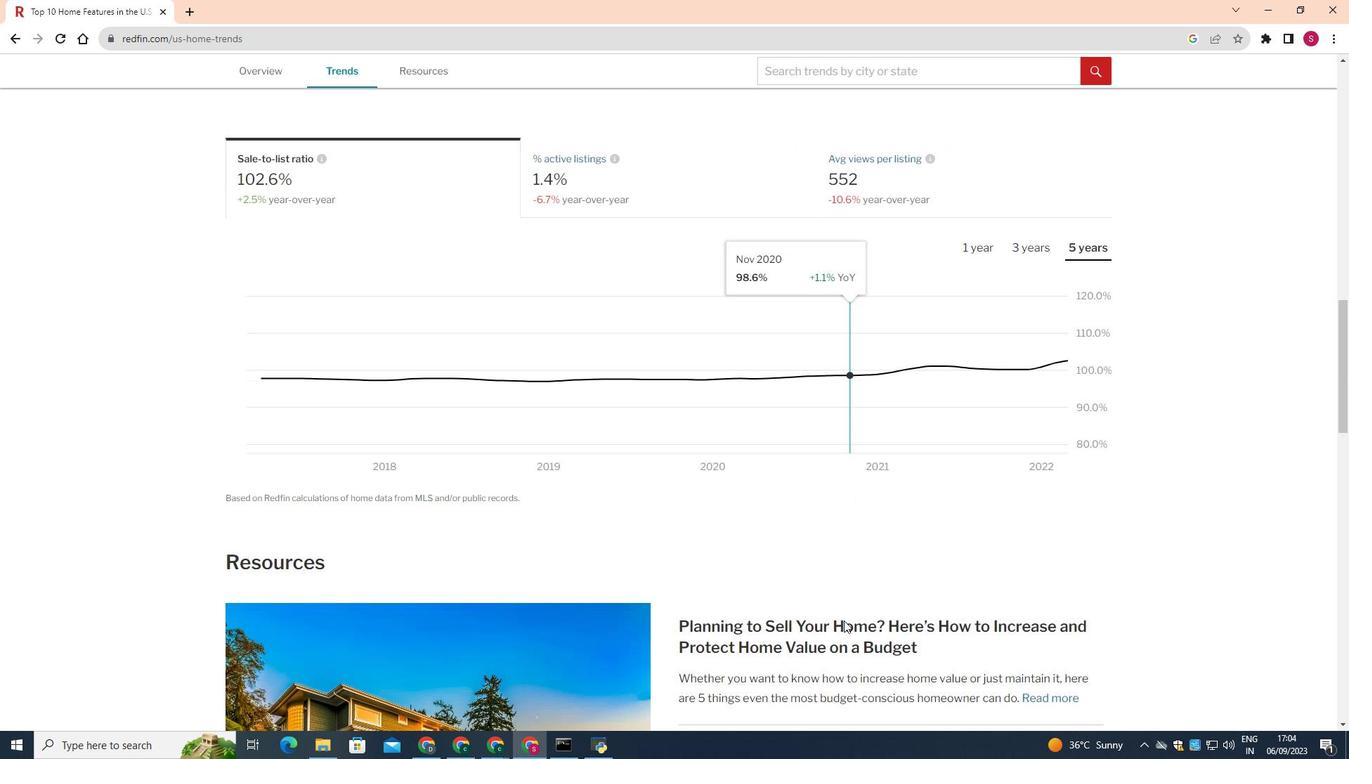 
Action: Mouse scrolled (844, 619) with delta (0, 0)
Screenshot: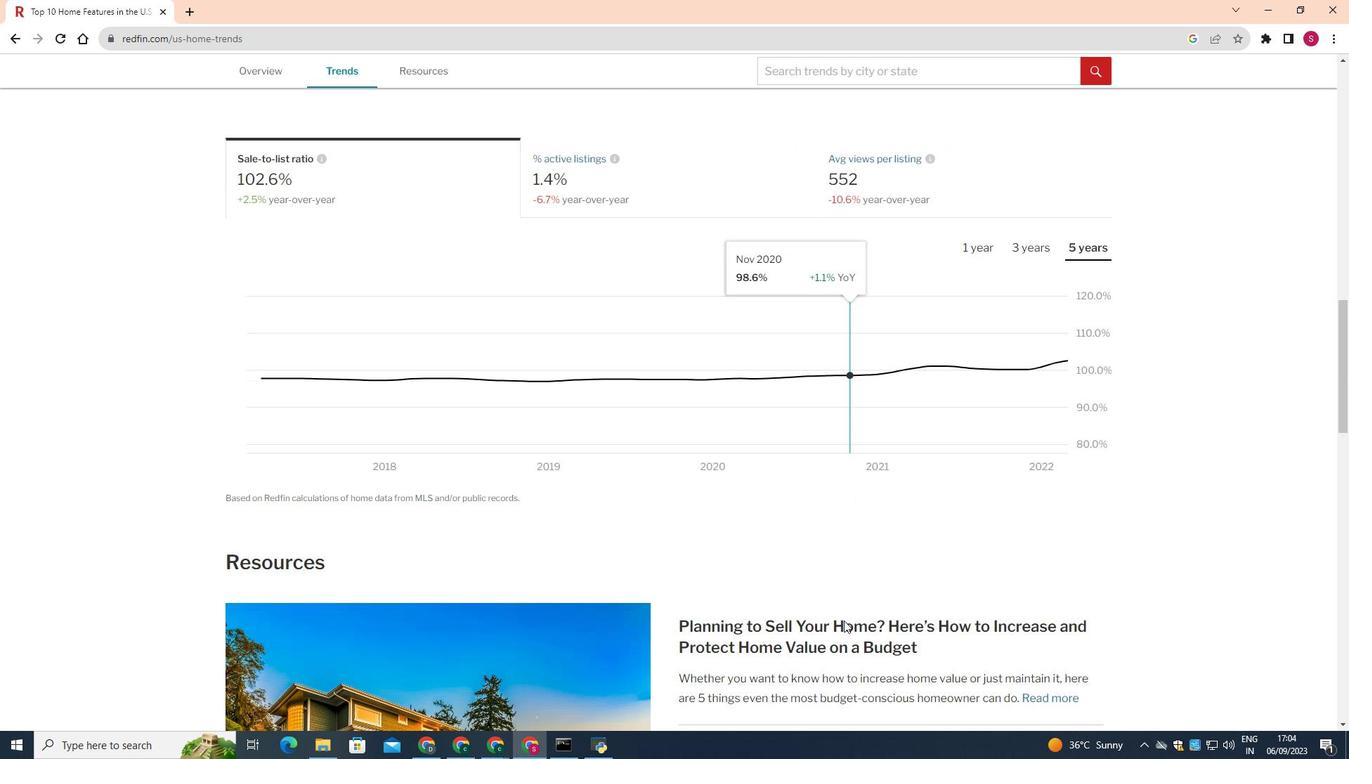 
